 Task: Add Skinny Dipped Caramel Peanut Paradise Cups to the cart.
Action: Mouse moved to (15, 58)
Screenshot: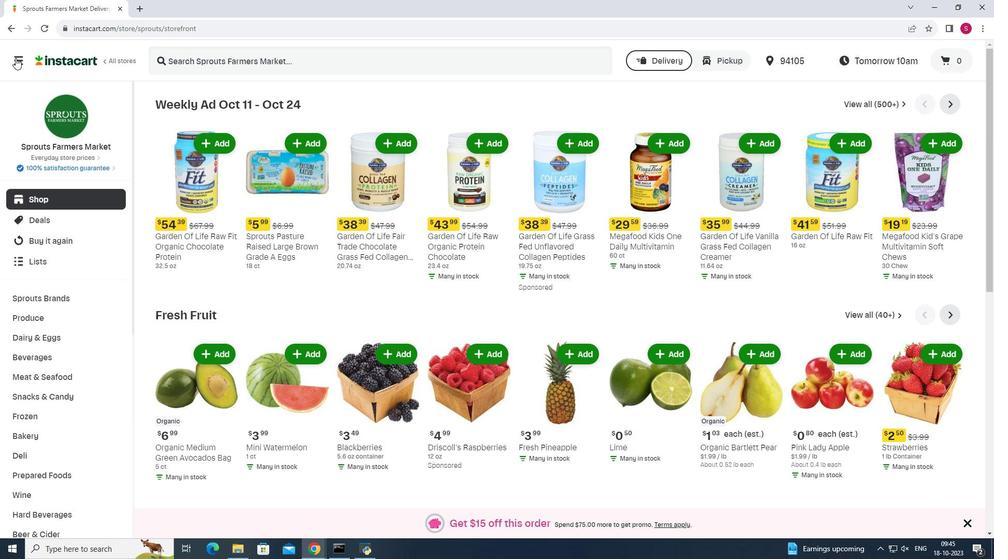 
Action: Mouse pressed left at (15, 58)
Screenshot: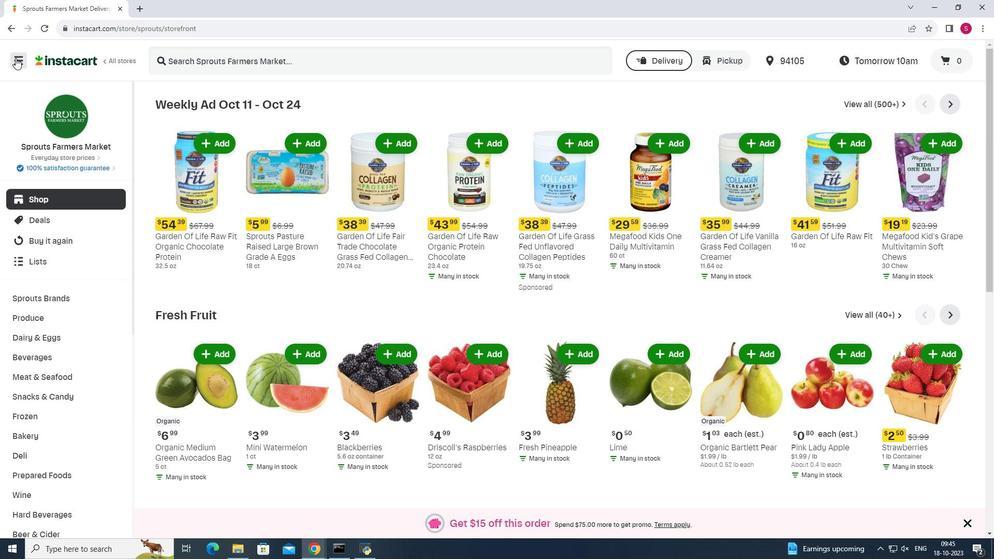 
Action: Mouse moved to (65, 274)
Screenshot: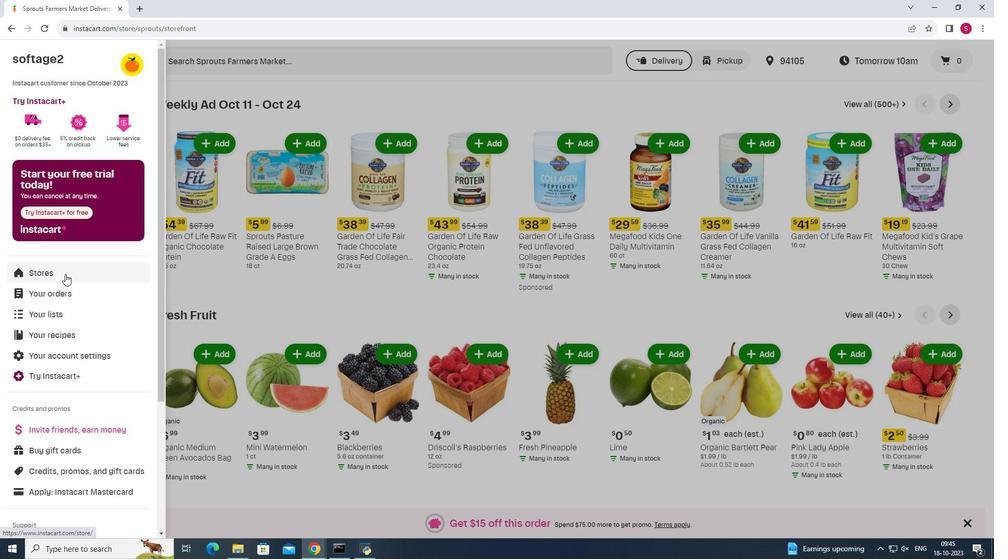 
Action: Mouse pressed left at (65, 274)
Screenshot: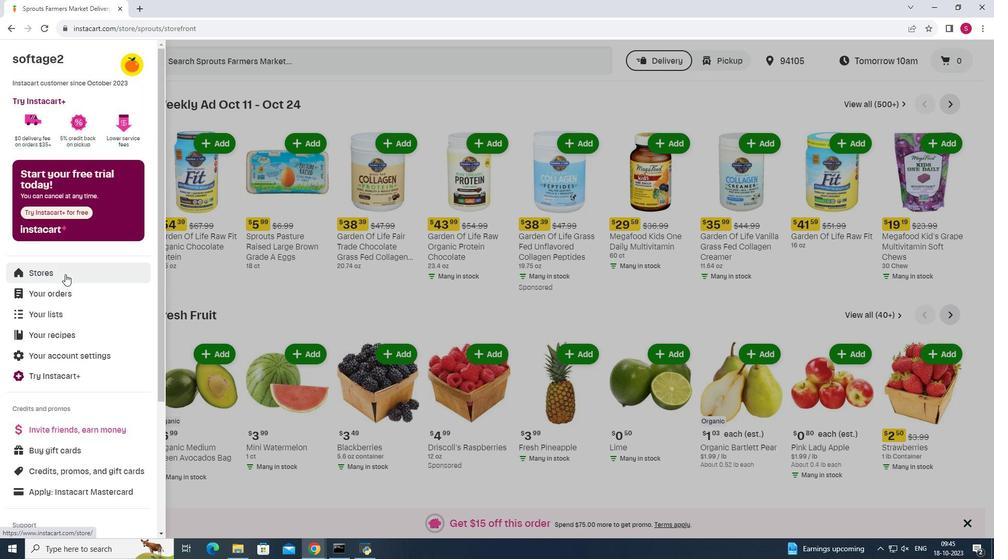 
Action: Mouse moved to (240, 96)
Screenshot: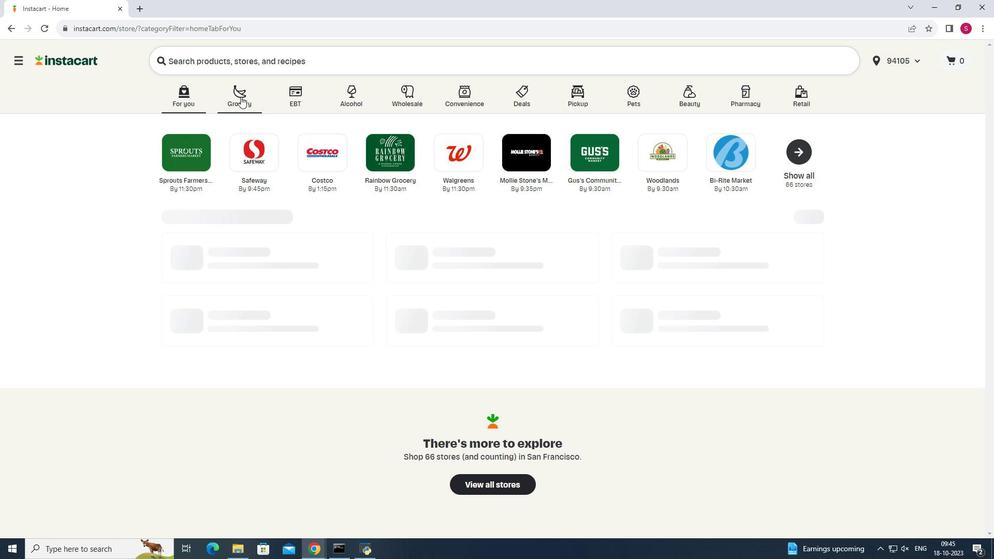 
Action: Mouse pressed left at (240, 96)
Screenshot: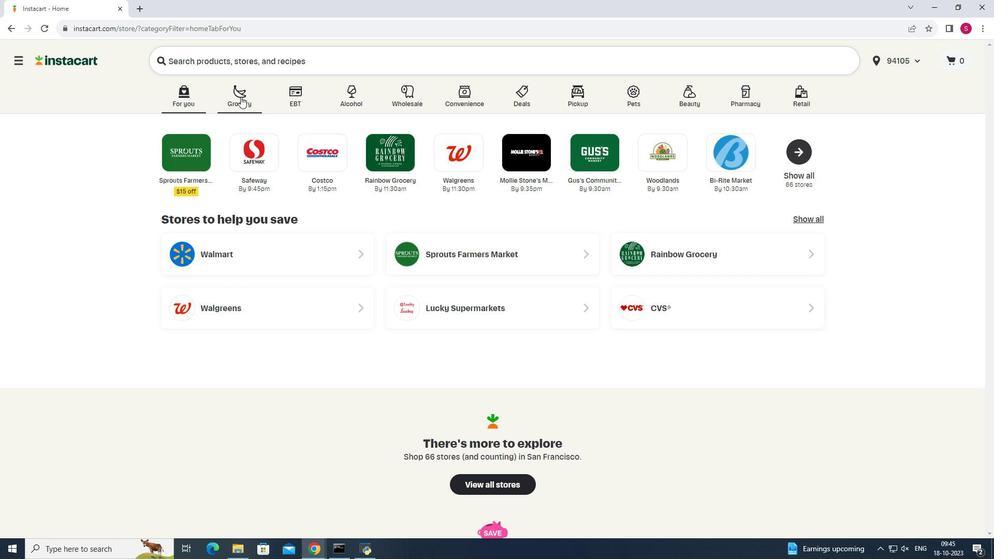 
Action: Mouse moved to (706, 143)
Screenshot: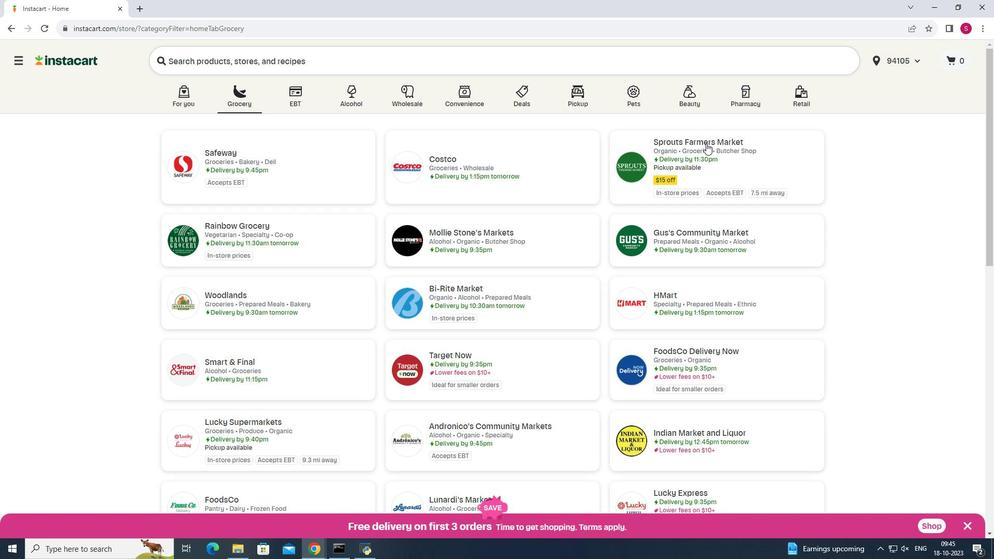
Action: Mouse pressed left at (706, 143)
Screenshot: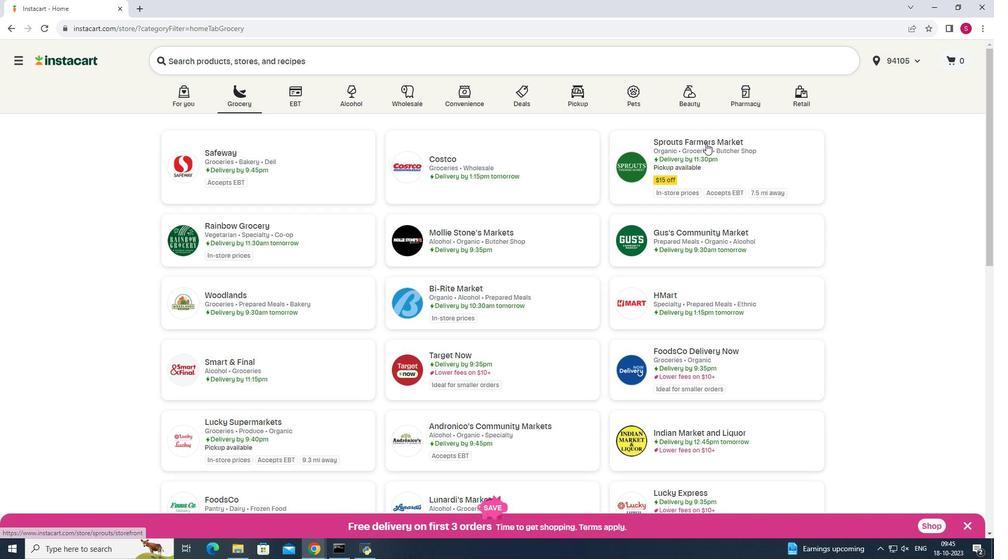 
Action: Mouse moved to (68, 398)
Screenshot: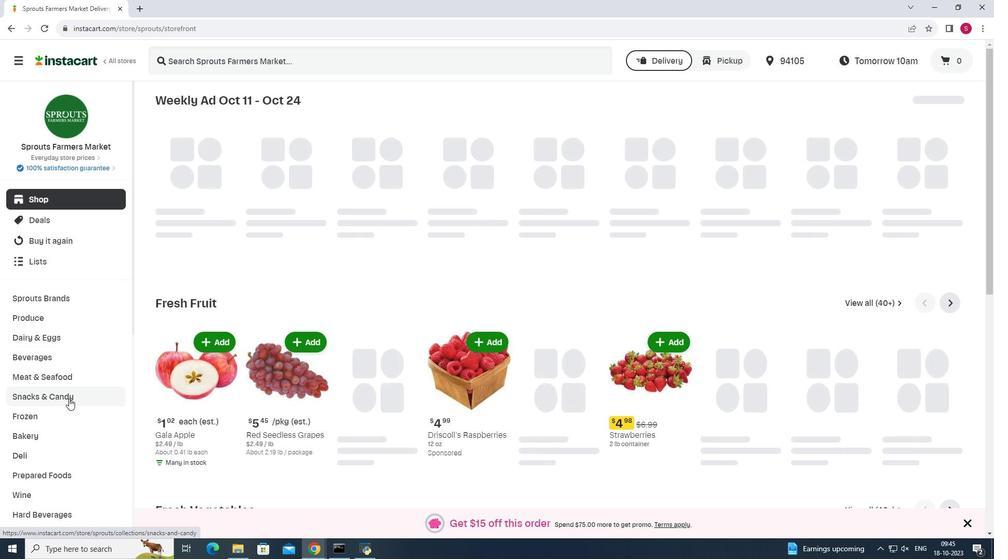 
Action: Mouse pressed left at (68, 398)
Screenshot: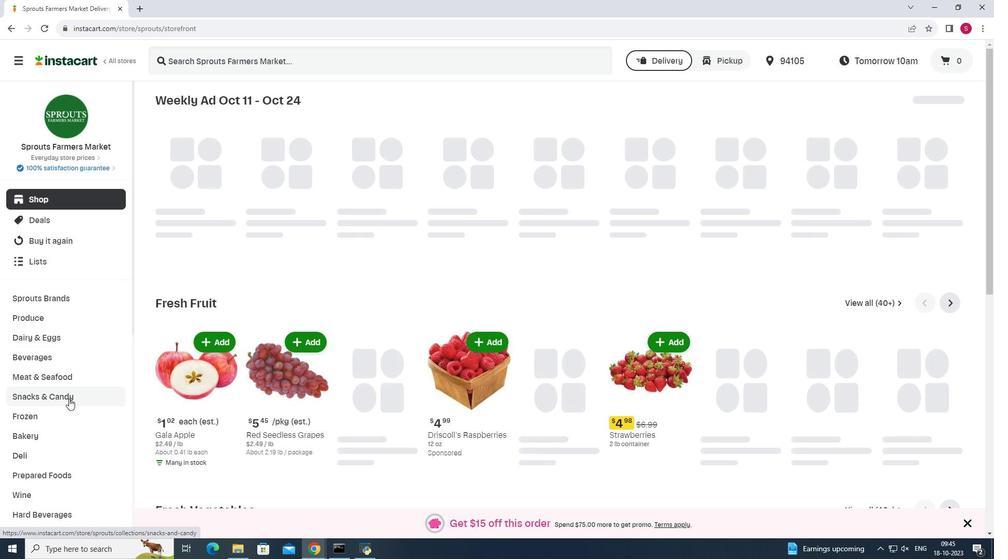 
Action: Mouse moved to (300, 126)
Screenshot: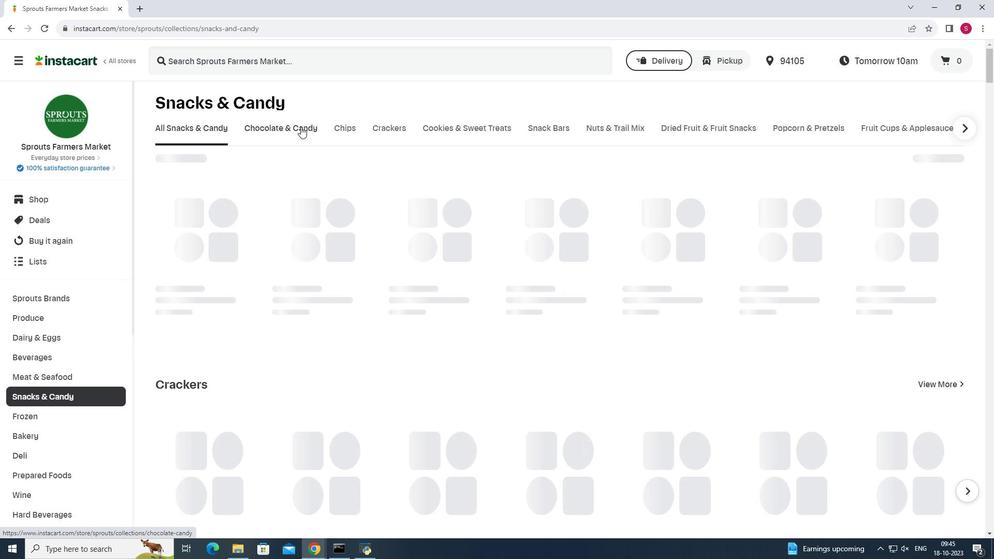 
Action: Mouse pressed left at (300, 126)
Screenshot: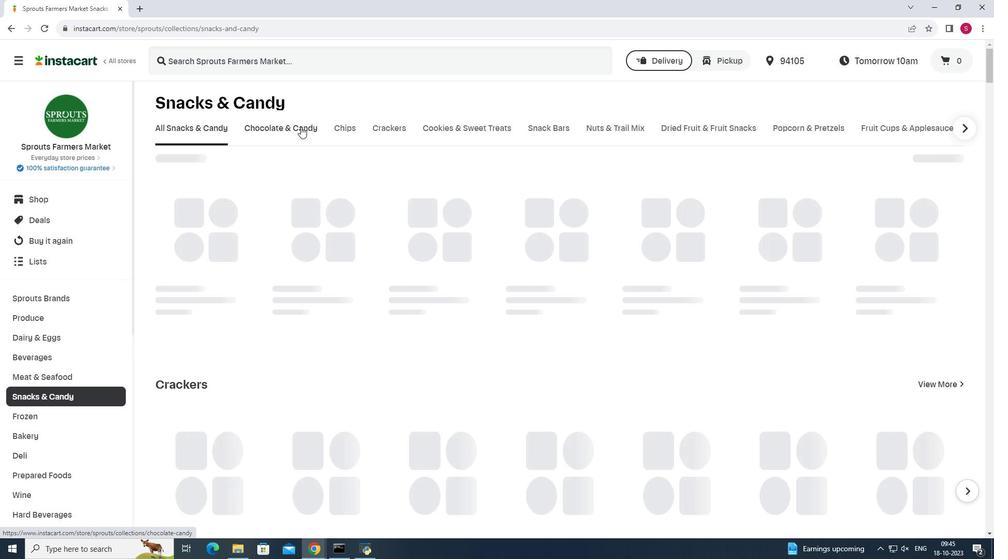 
Action: Mouse moved to (273, 178)
Screenshot: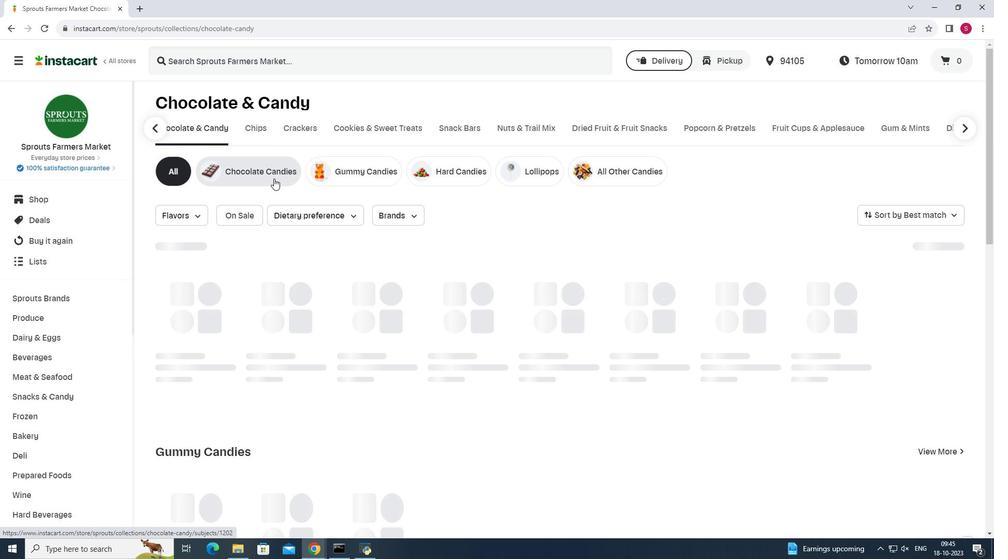 
Action: Mouse pressed left at (273, 178)
Screenshot: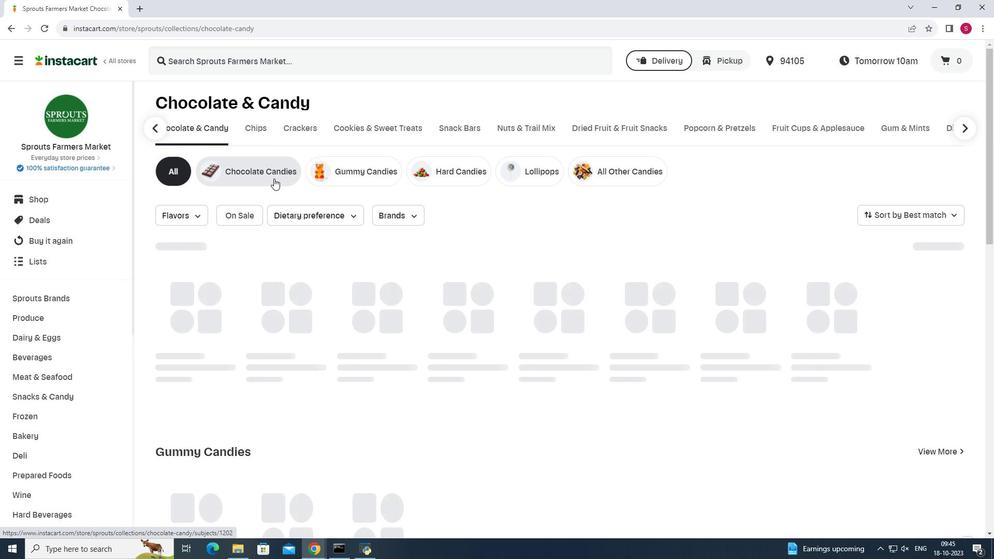 
Action: Mouse moved to (390, 59)
Screenshot: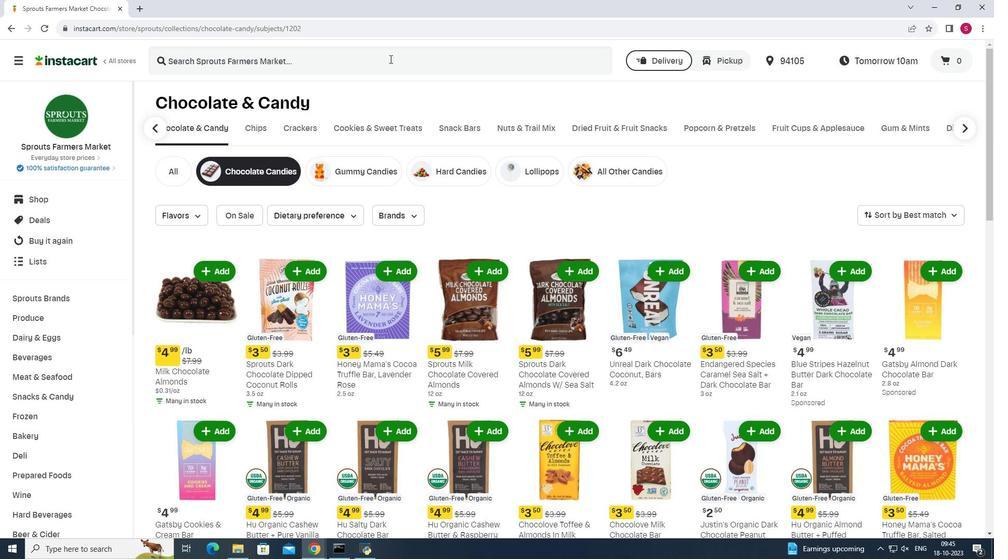 
Action: Mouse pressed left at (390, 59)
Screenshot: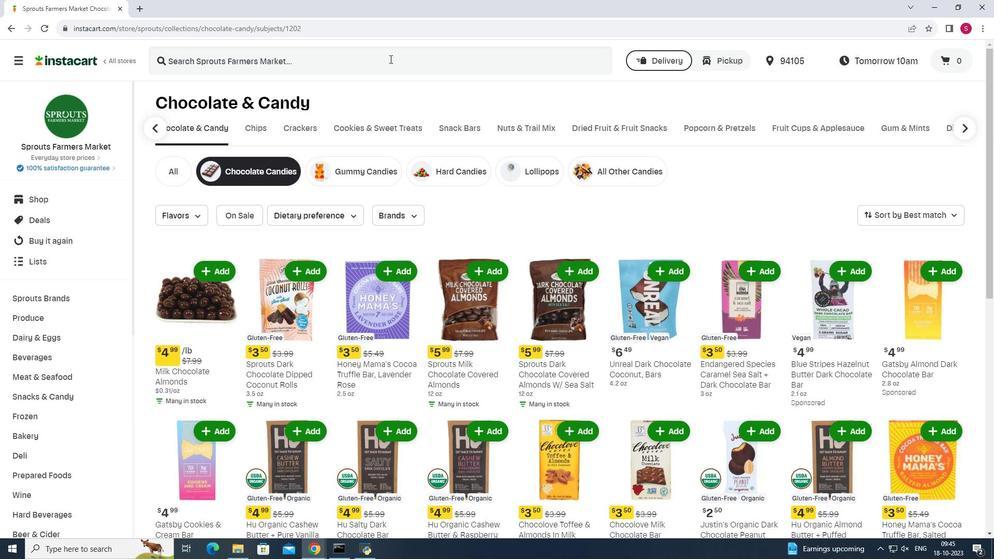 
Action: Key pressed <Key.shift>Skinny<Key.space><Key.shift>Dipped<Key.space><Key.shift>Caramel<Key.space><Key.shift>Peanut<Key.space><Key.shift><Key.shift>Paradise<Key.space><Key.shift>Cups<Key.enter>
Screenshot: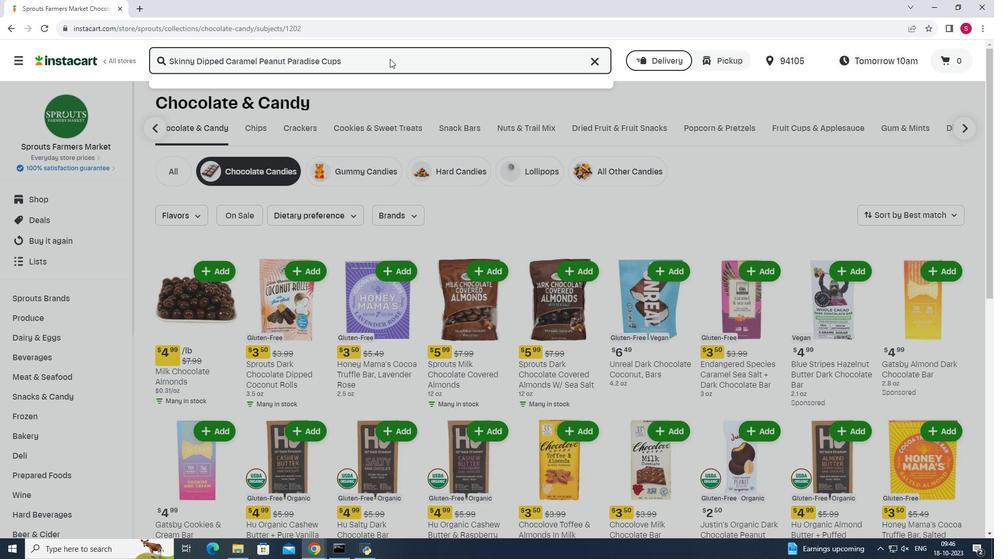 
Action: Mouse moved to (736, 222)
Screenshot: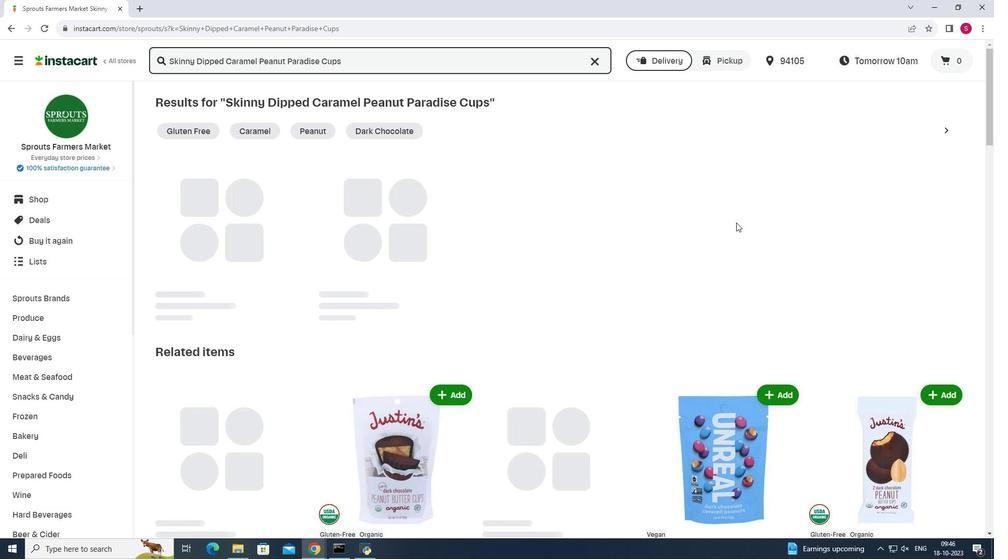 
Action: Mouse scrolled (736, 222) with delta (0, 0)
Screenshot: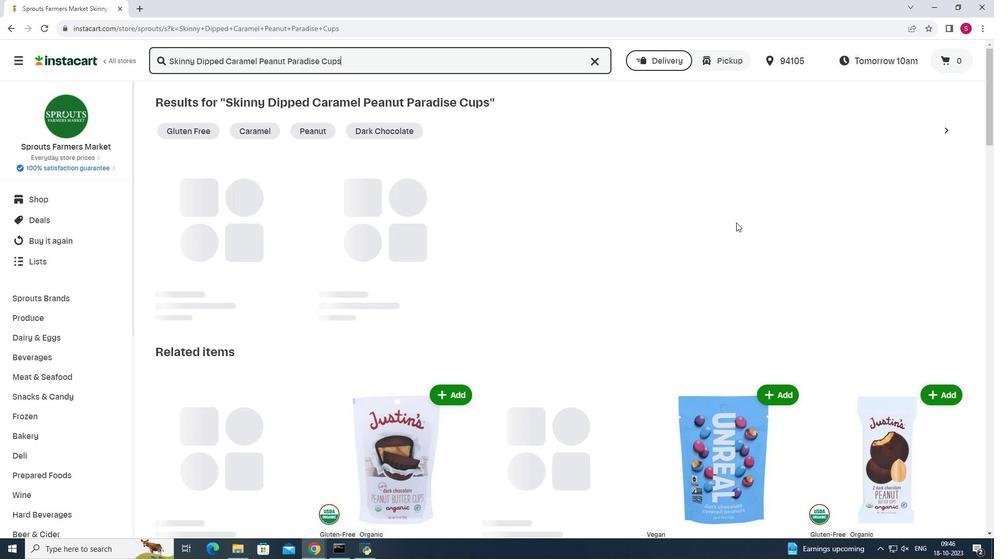 
Action: Mouse scrolled (736, 222) with delta (0, 0)
Screenshot: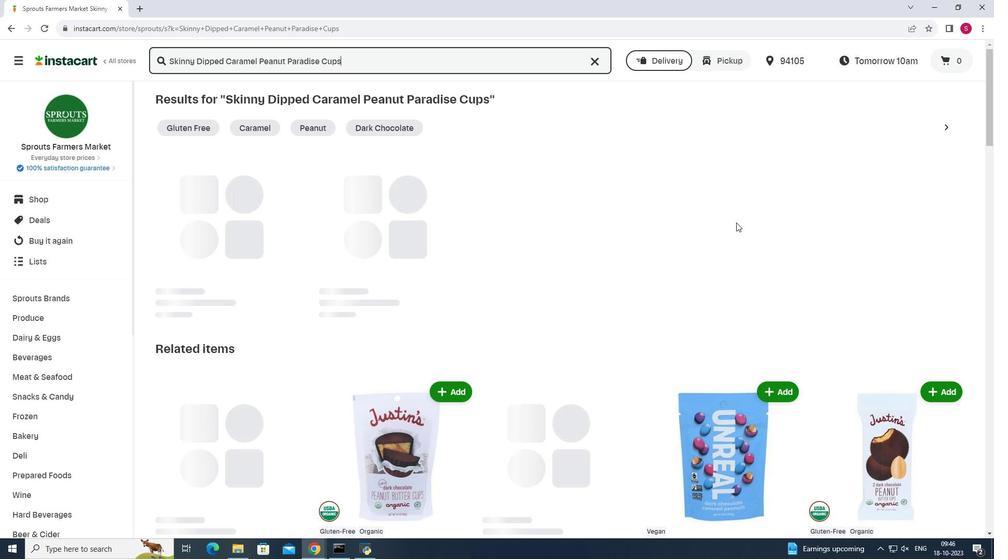 
Action: Mouse scrolled (736, 222) with delta (0, 0)
Screenshot: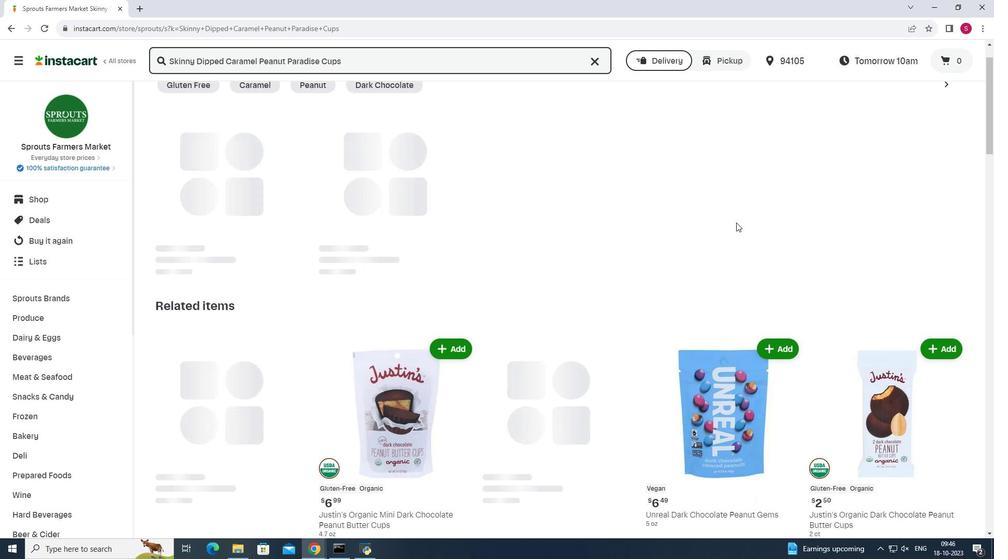 
Action: Mouse scrolled (736, 222) with delta (0, 0)
Screenshot: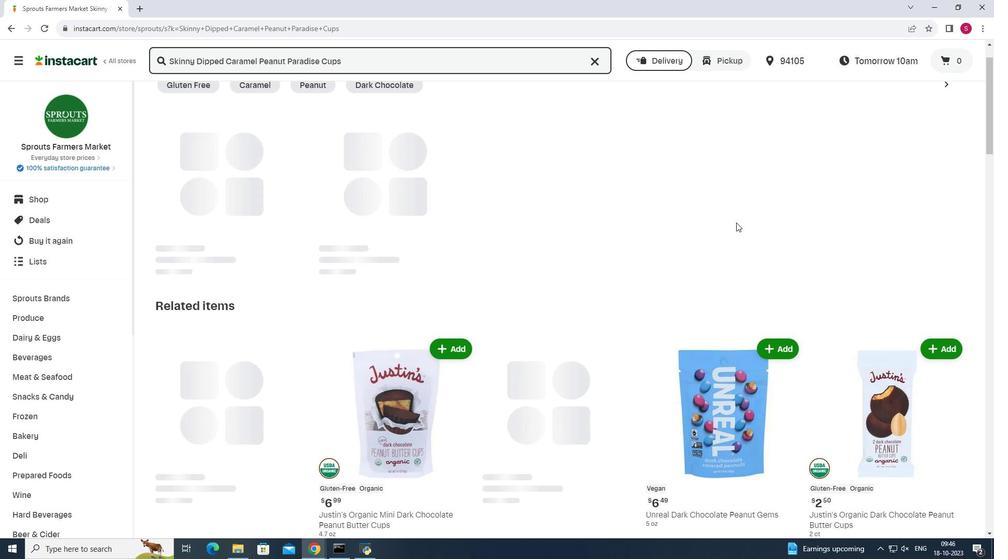 
Action: Mouse moved to (737, 222)
Screenshot: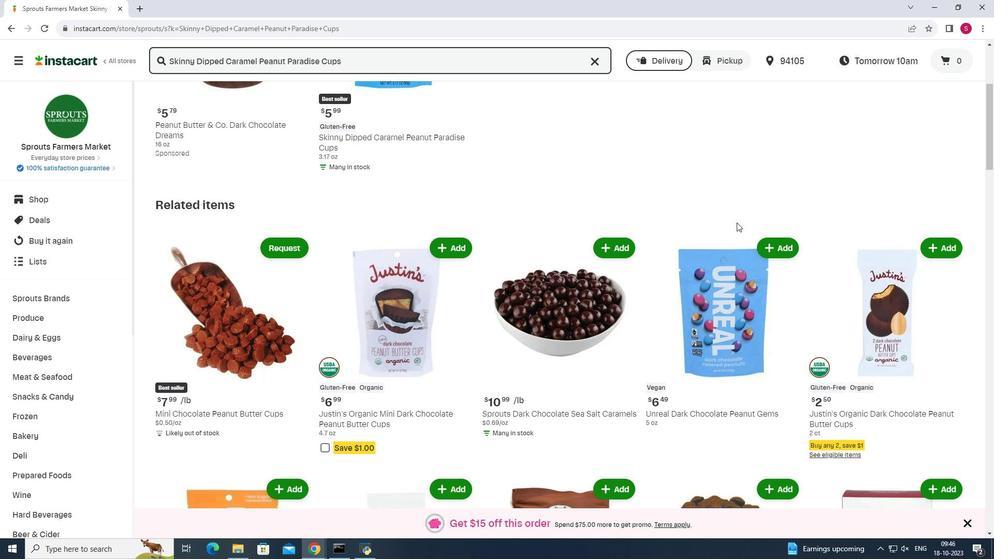 
Action: Mouse scrolled (737, 223) with delta (0, 0)
Screenshot: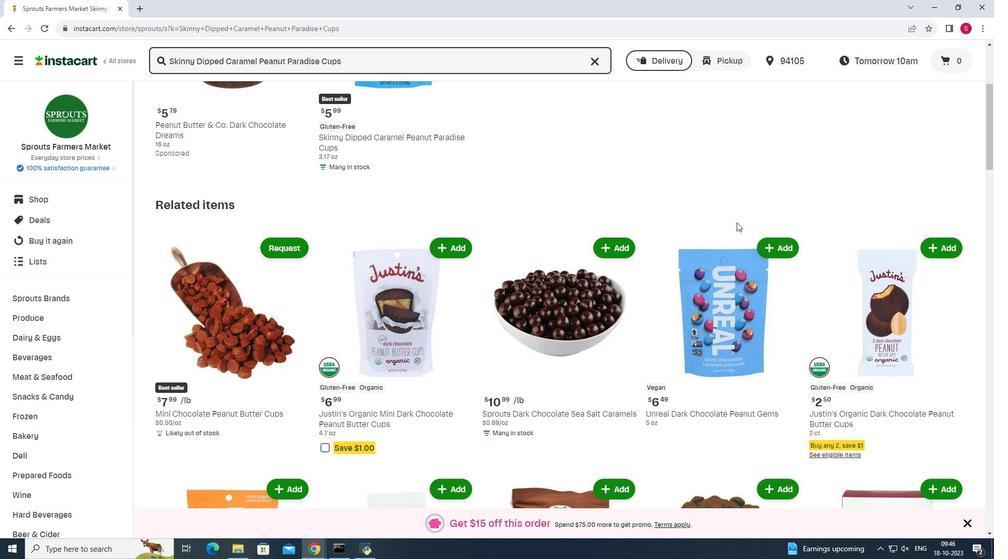 
Action: Mouse scrolled (737, 223) with delta (0, 0)
Screenshot: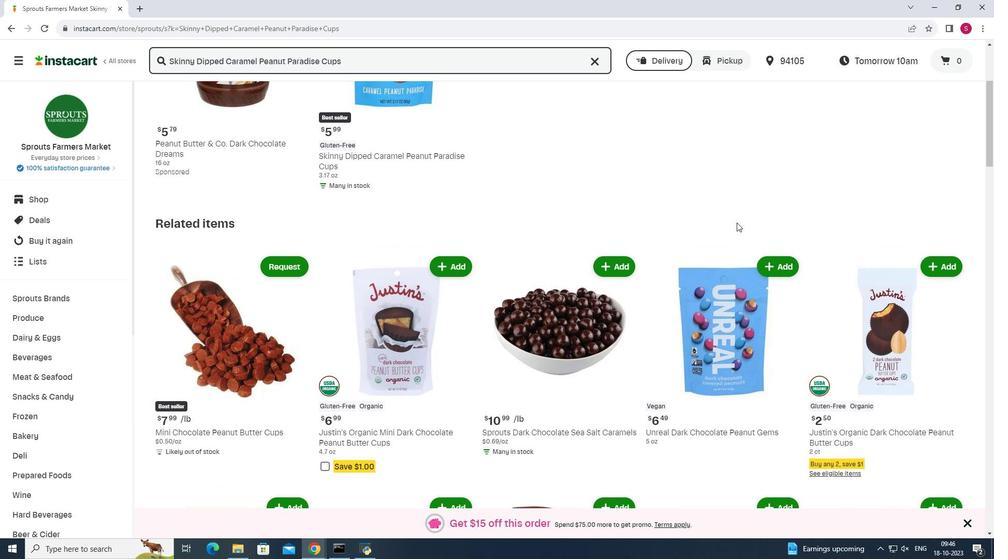
Action: Mouse moved to (551, 247)
Screenshot: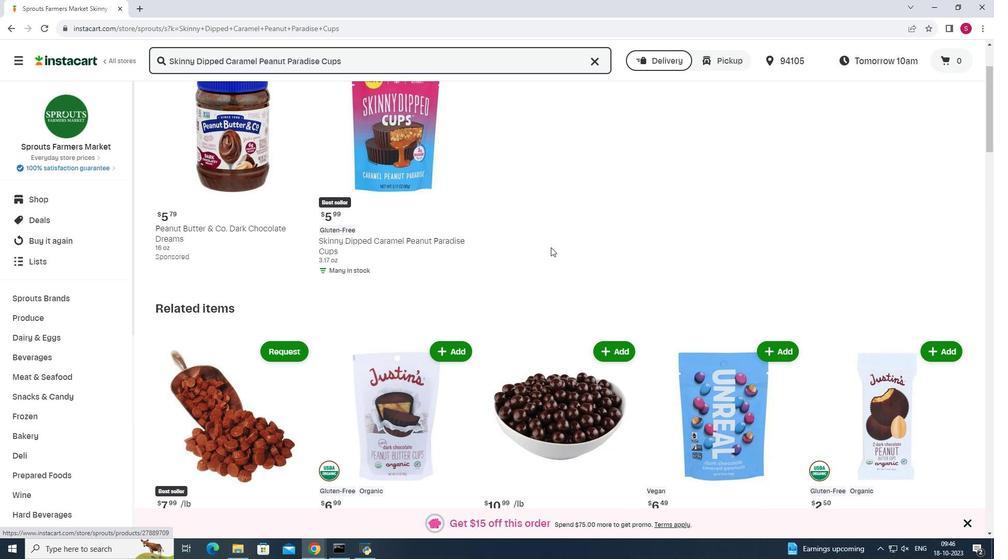 
Action: Mouse scrolled (551, 248) with delta (0, 0)
Screenshot: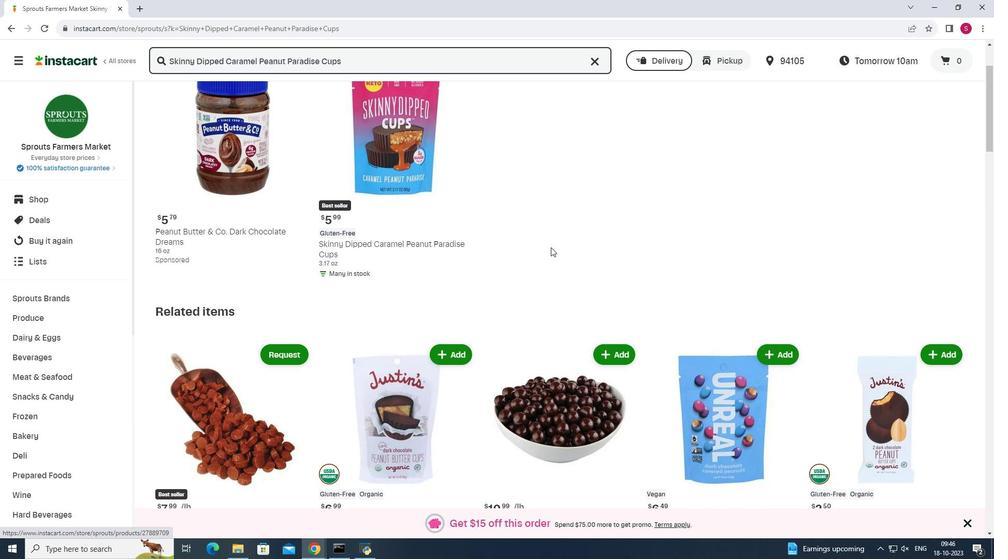 
Action: Mouse scrolled (551, 248) with delta (0, 0)
Screenshot: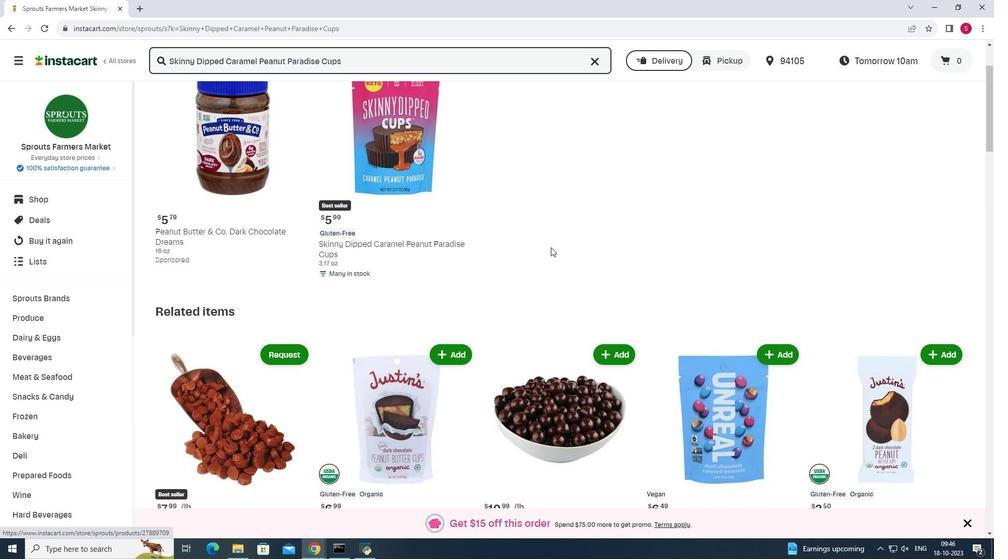 
Action: Mouse scrolled (551, 248) with delta (0, 0)
Screenshot: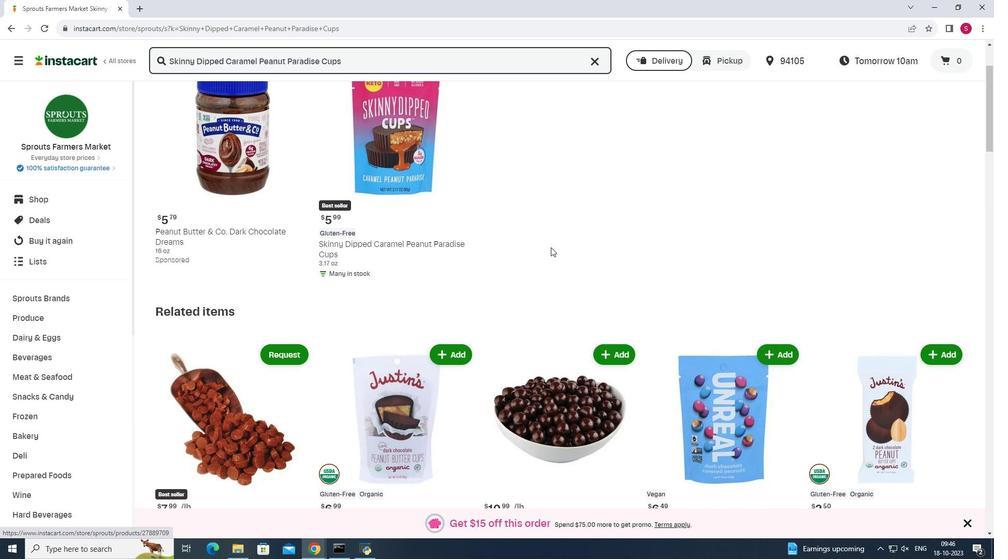 
Action: Mouse moved to (453, 168)
Screenshot: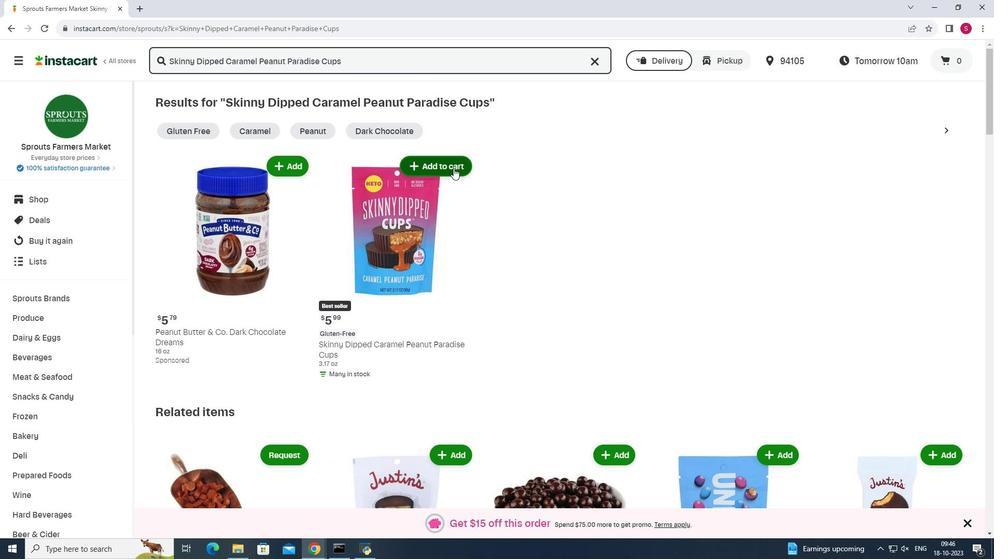 
Action: Mouse pressed left at (453, 168)
Screenshot: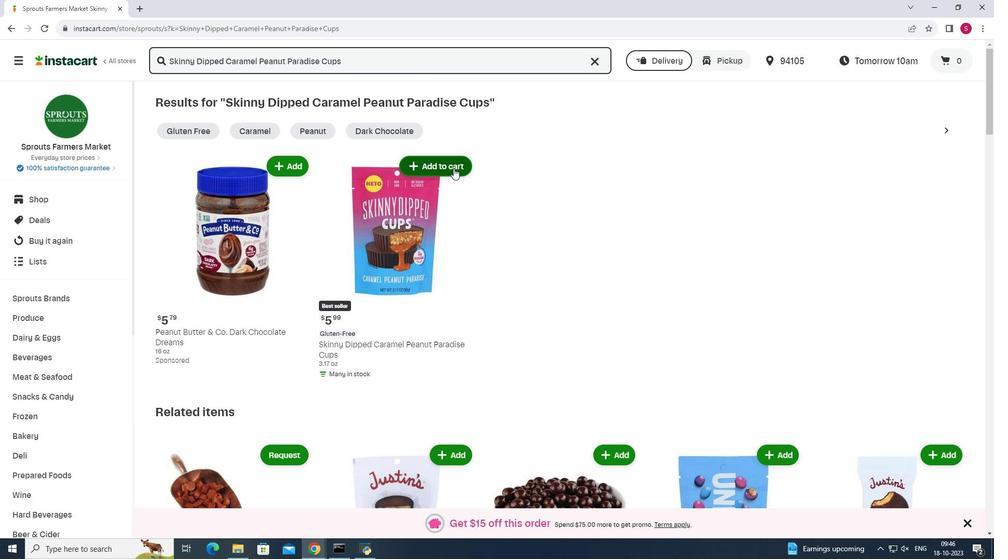 
Action: Mouse moved to (731, 207)
Screenshot: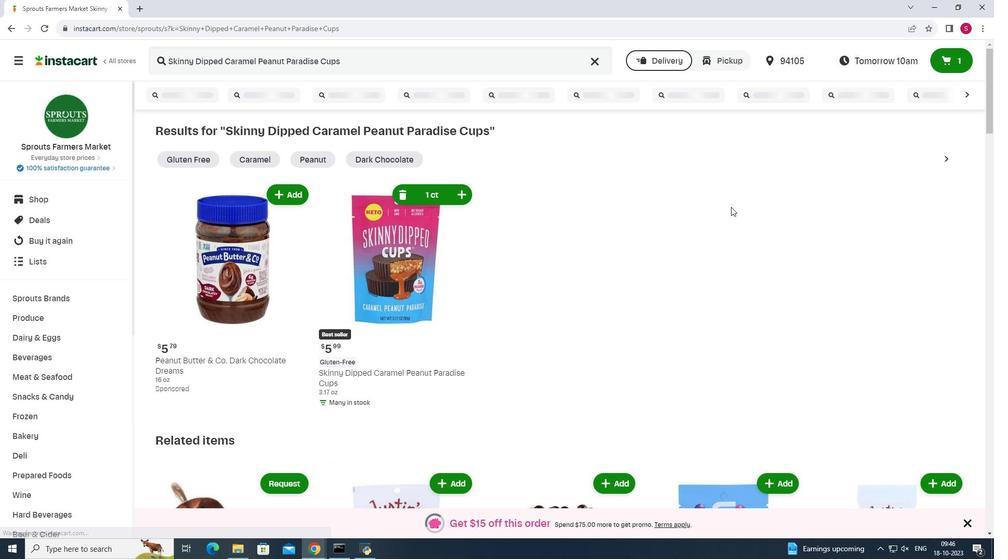 
